 Task: Create Board Newsletter Best Practices to Workspace Customer Relationship Management. Create Board Product Beta Testing to Workspace Customer Relationship Management. Create Board Sales Operations to Workspace Customer Relationship Management
Action: Mouse moved to (427, 85)
Screenshot: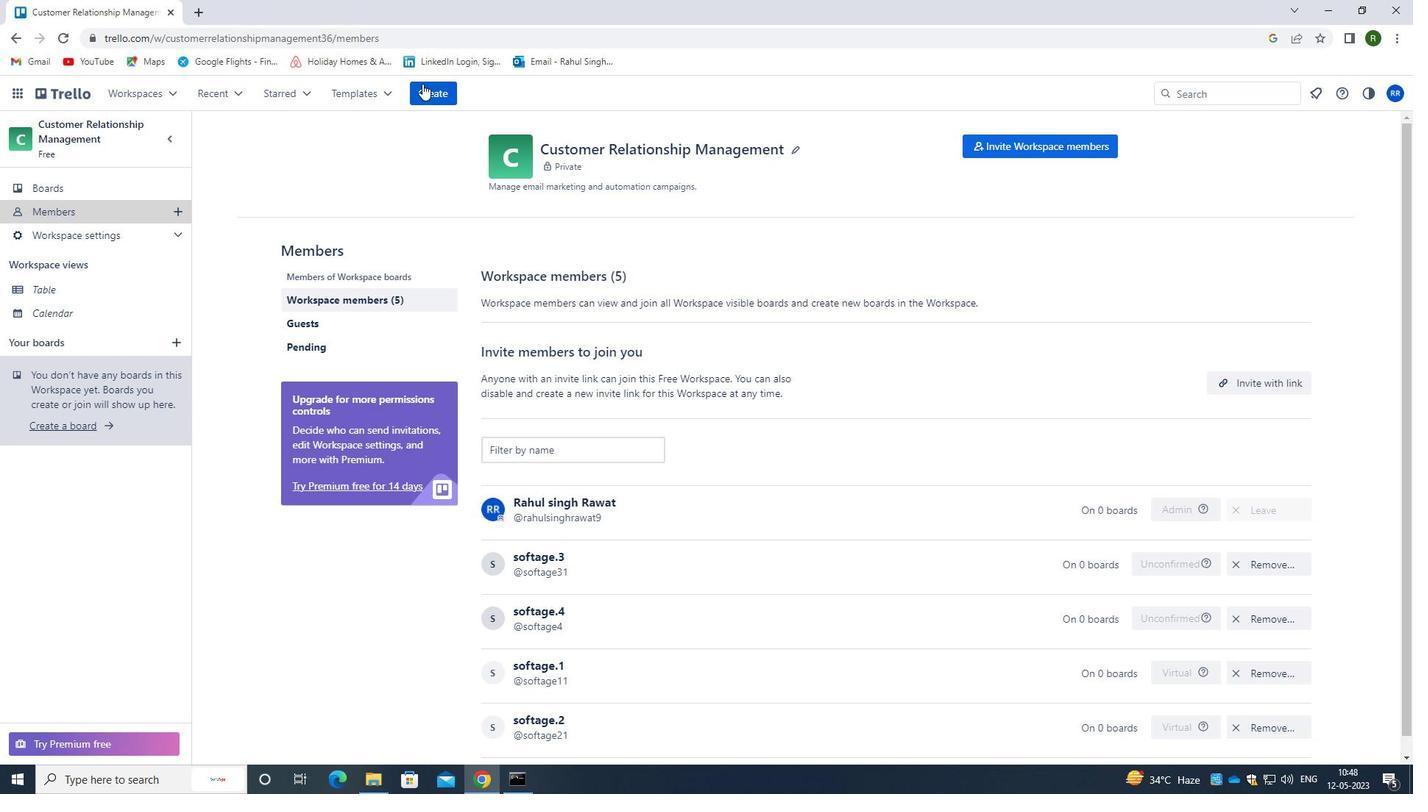 
Action: Mouse pressed left at (427, 85)
Screenshot: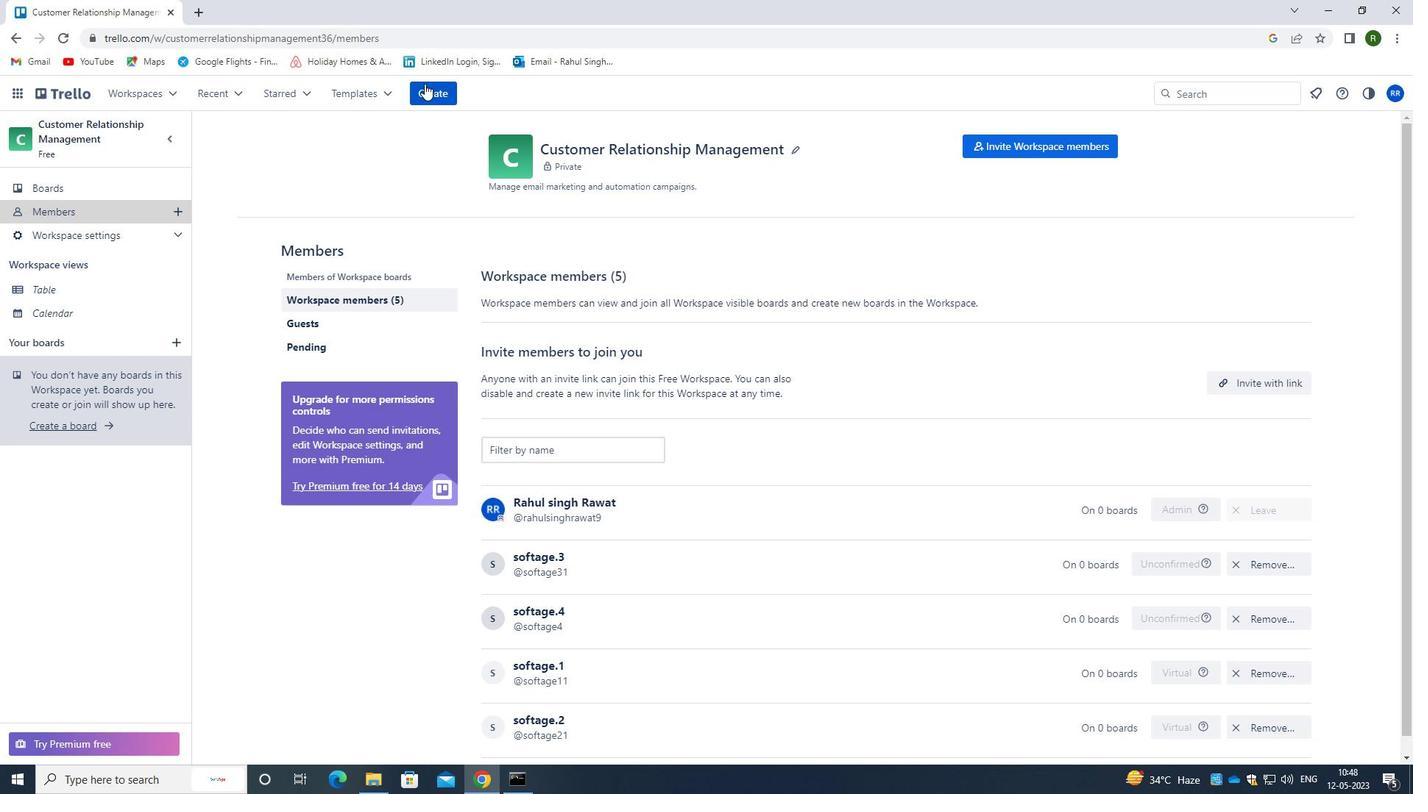 
Action: Mouse moved to (477, 157)
Screenshot: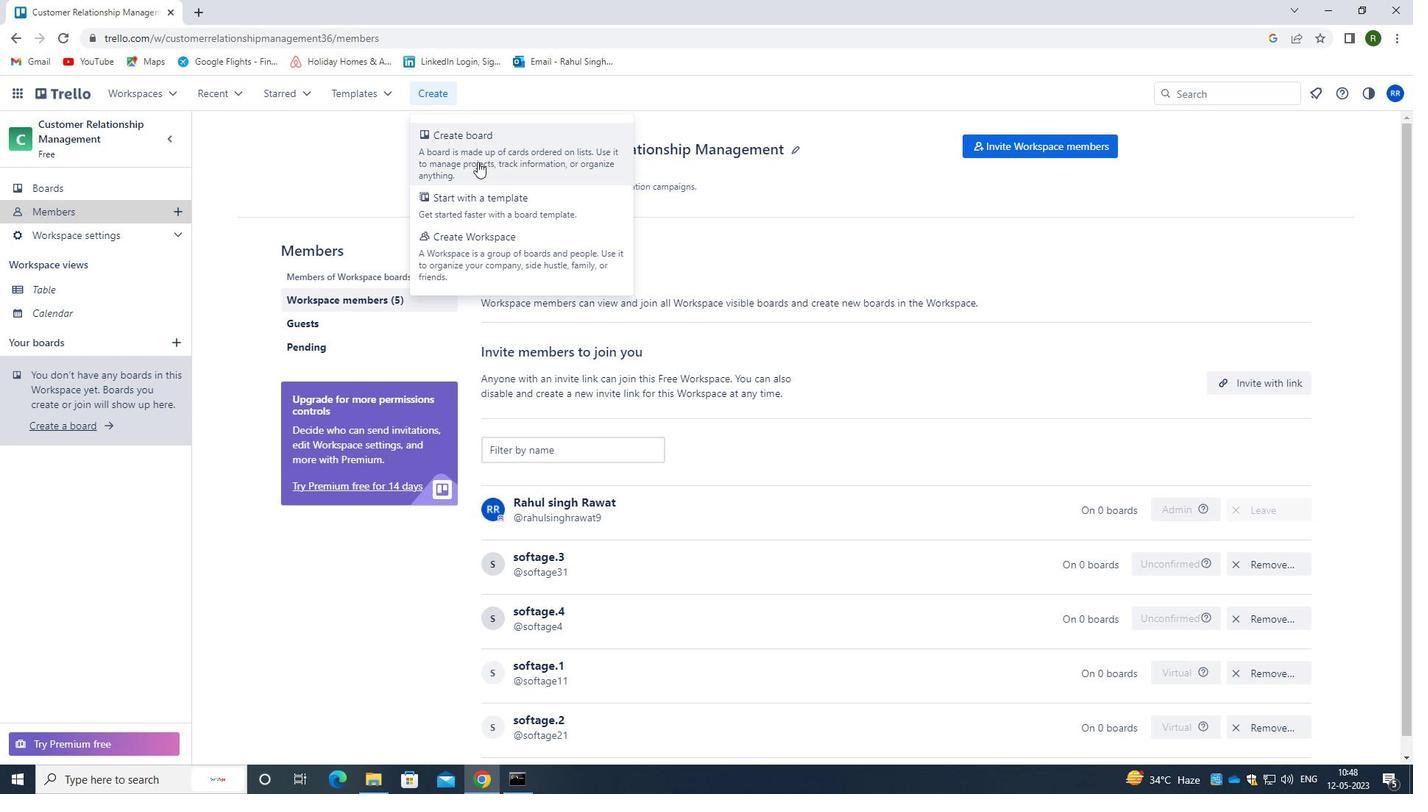 
Action: Mouse pressed left at (477, 157)
Screenshot: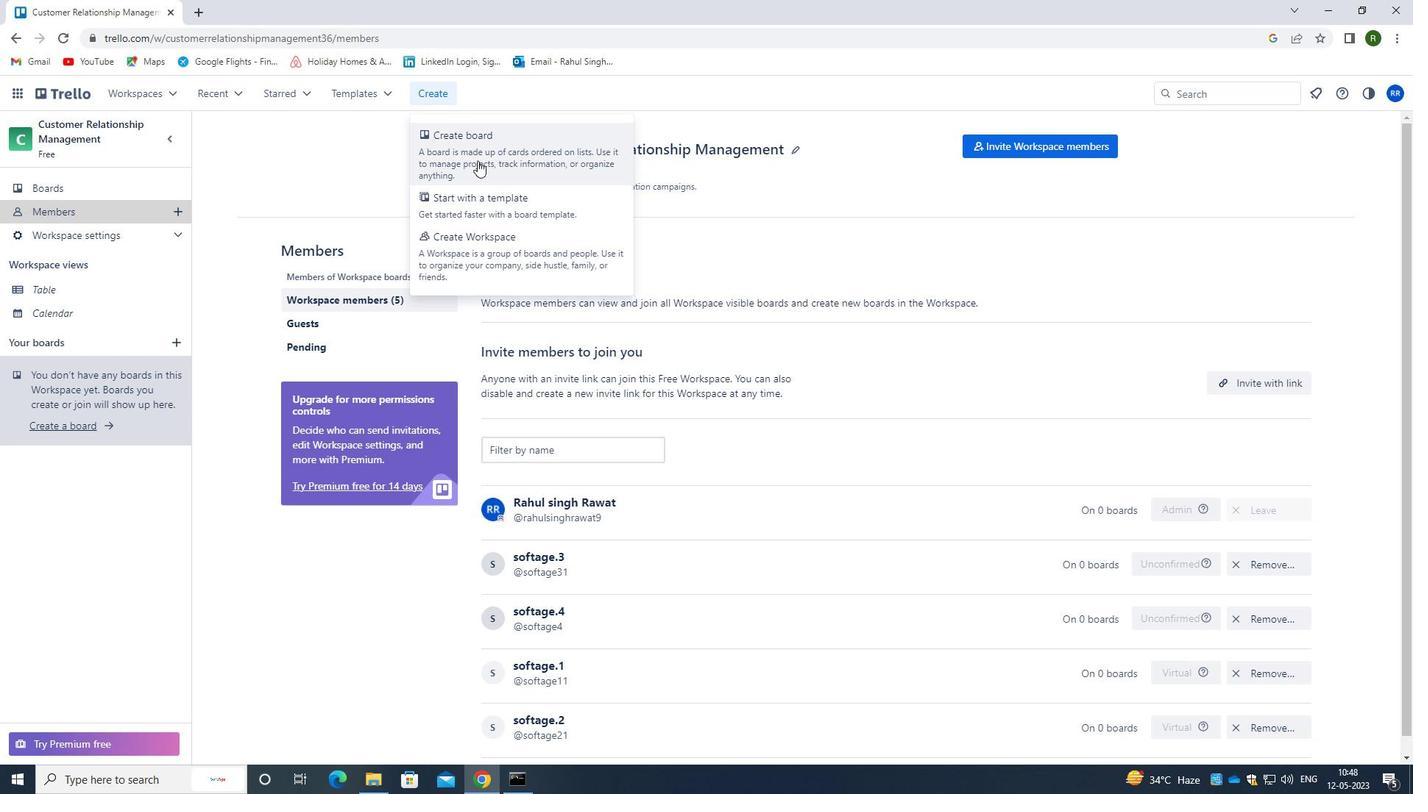 
Action: Mouse moved to (482, 356)
Screenshot: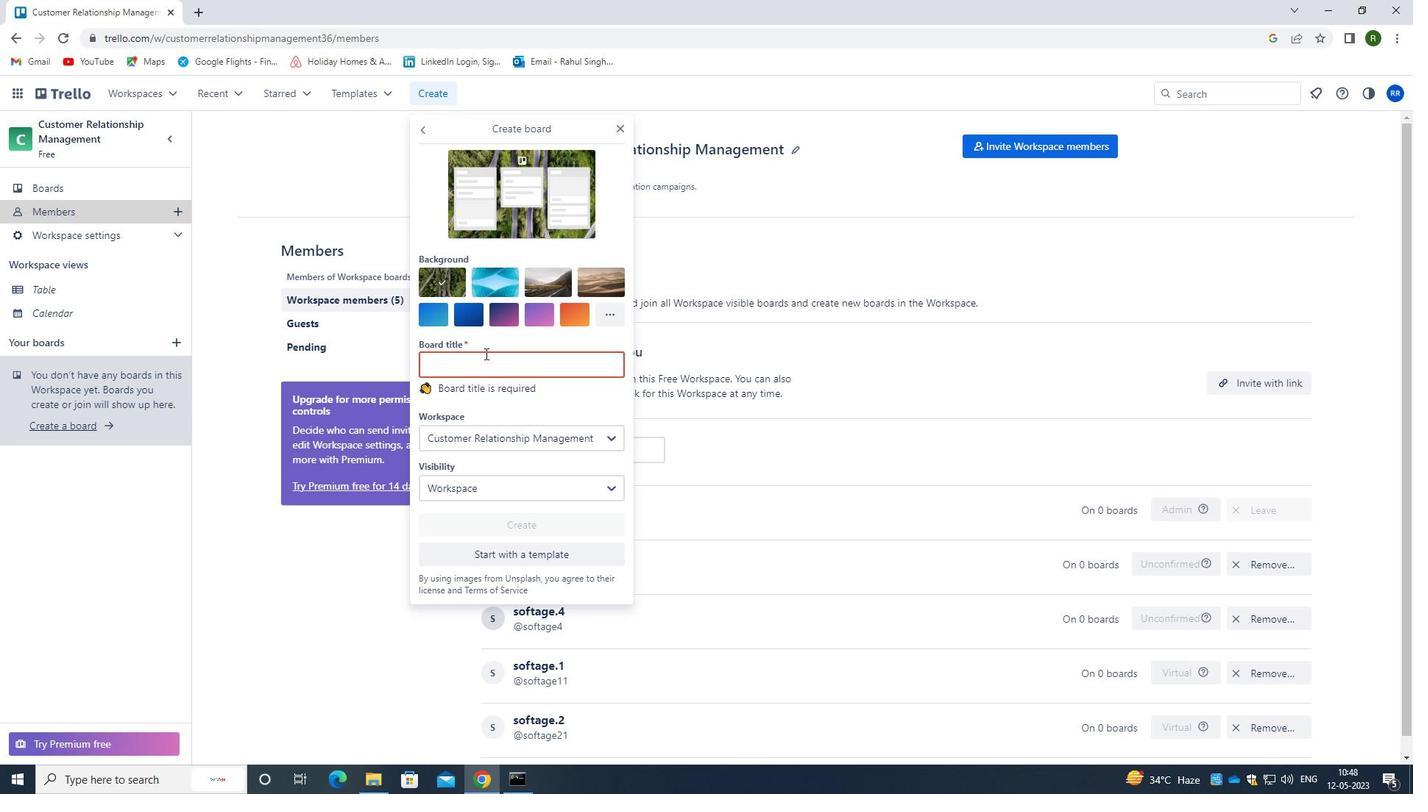 
Action: Key pressed <Key.caps_lock>n<Key.caps_lock>ewsletter<Key.space><Key.caps_lock>B<Key.caps_lock>est<Key.space><Key.caps_lock>P<Key.caps_lock>ractices
Screenshot: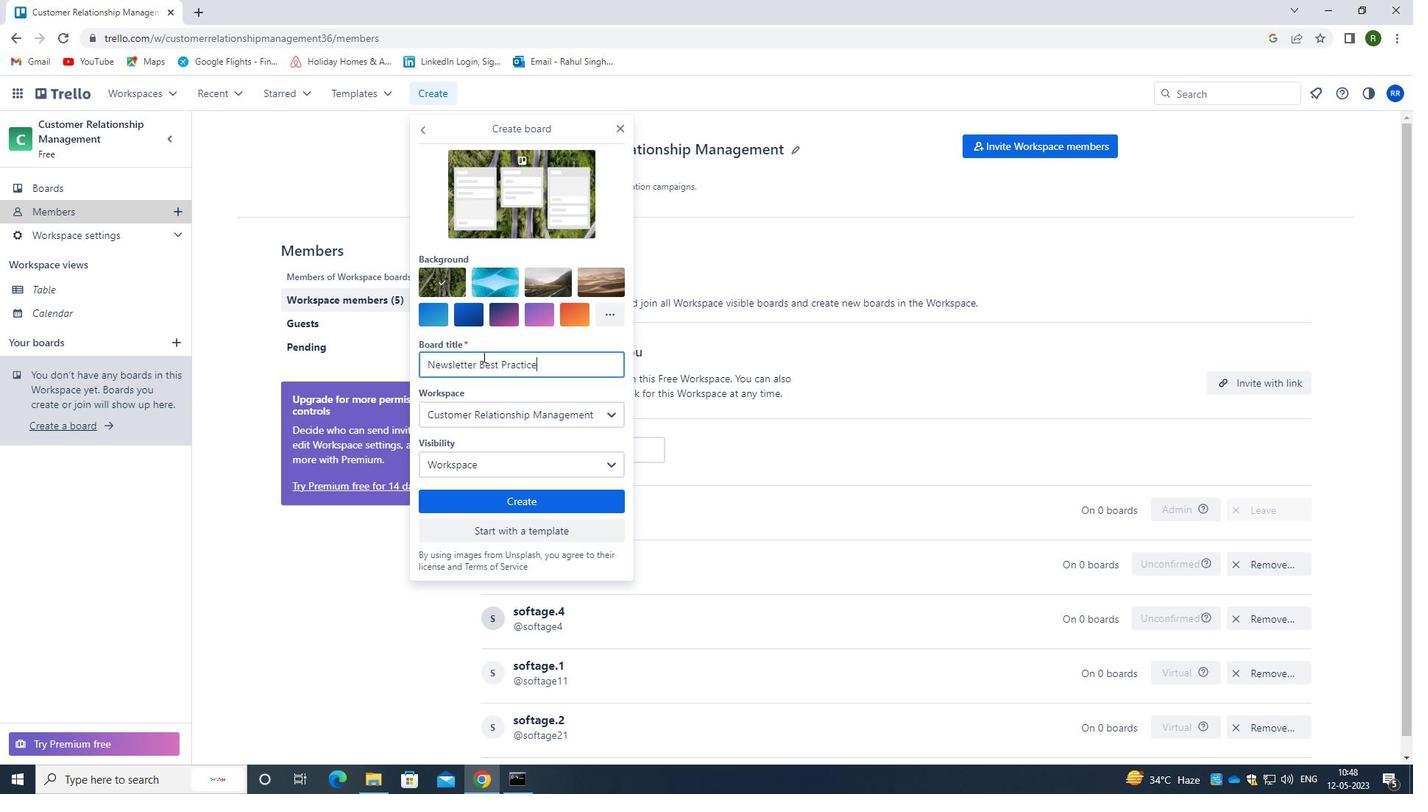 
Action: Mouse moved to (500, 507)
Screenshot: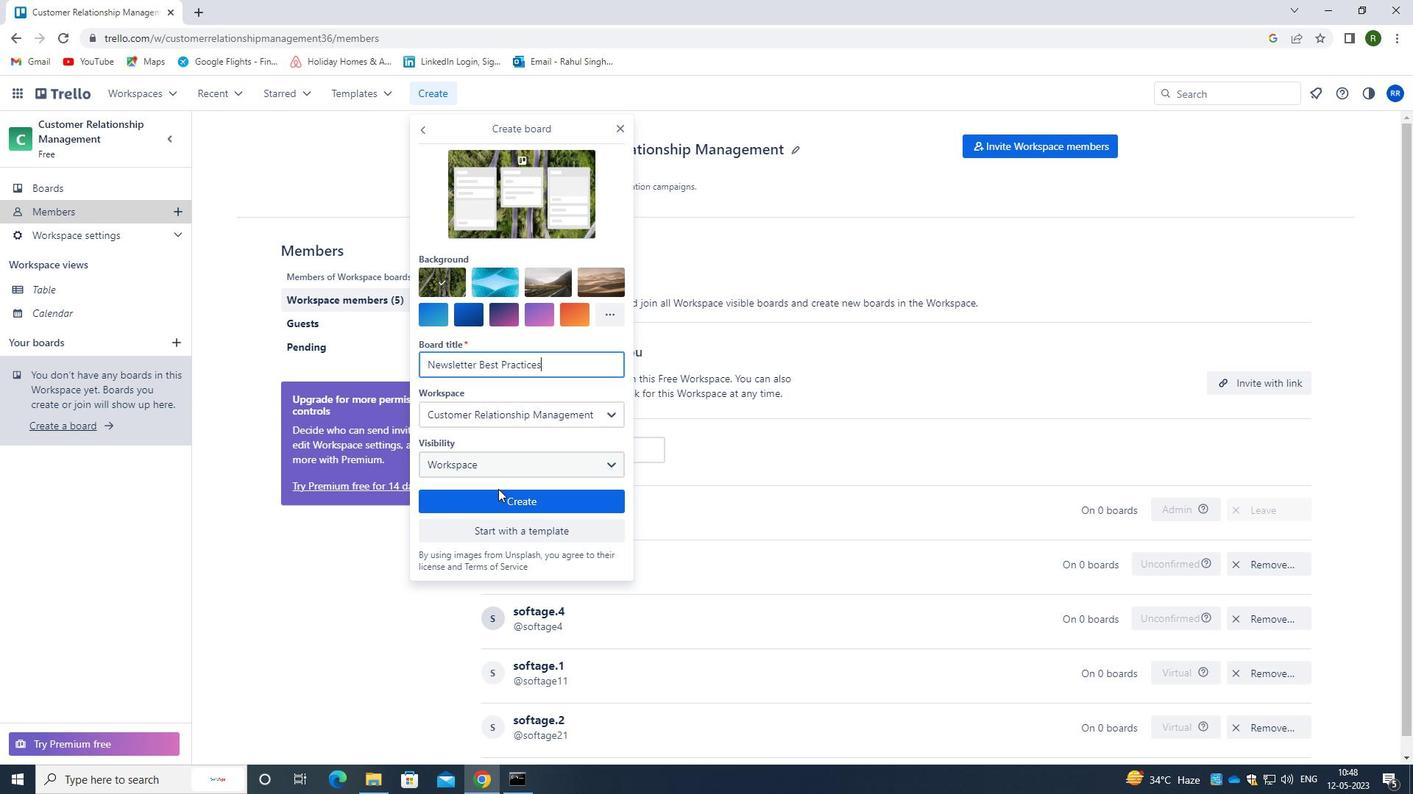 
Action: Mouse pressed left at (500, 507)
Screenshot: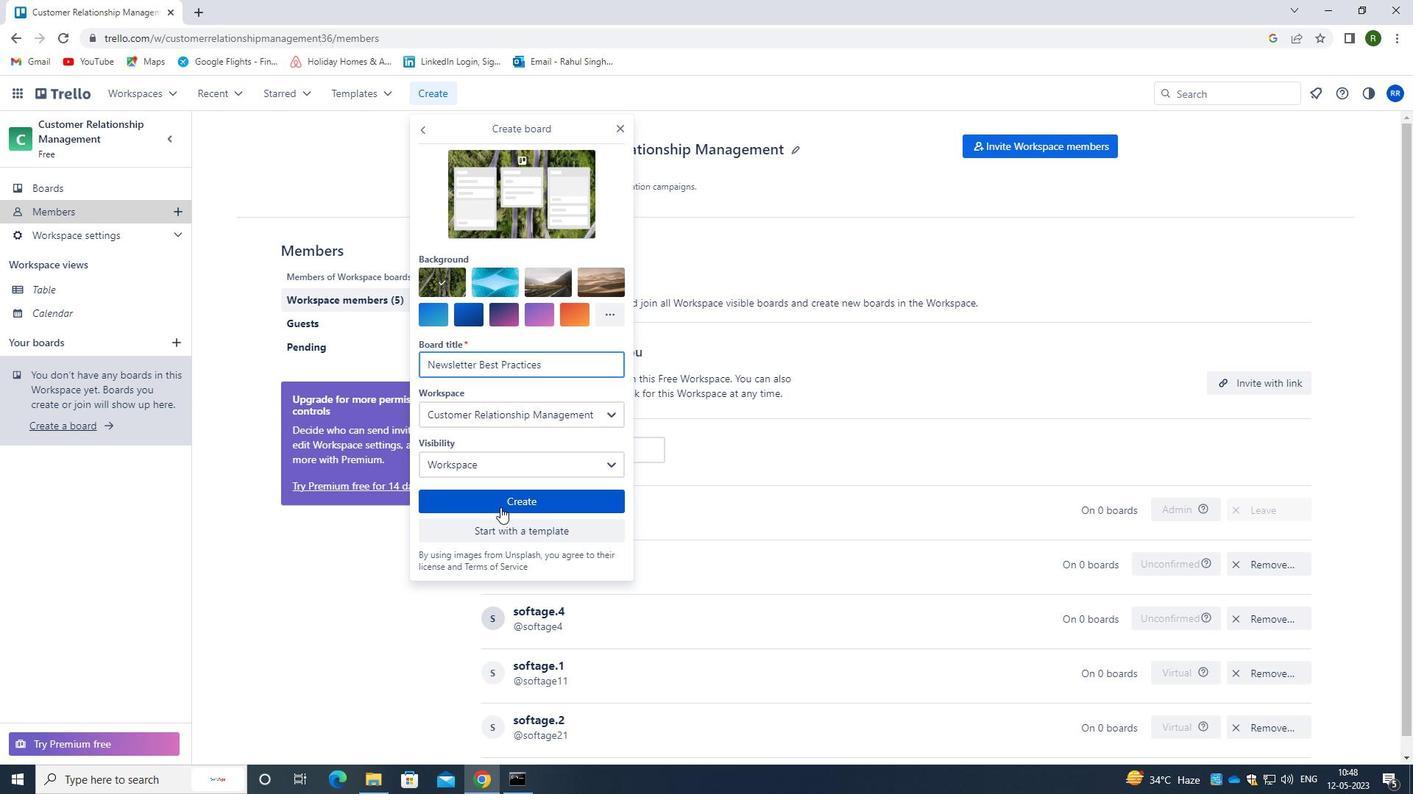 
Action: Mouse moved to (428, 96)
Screenshot: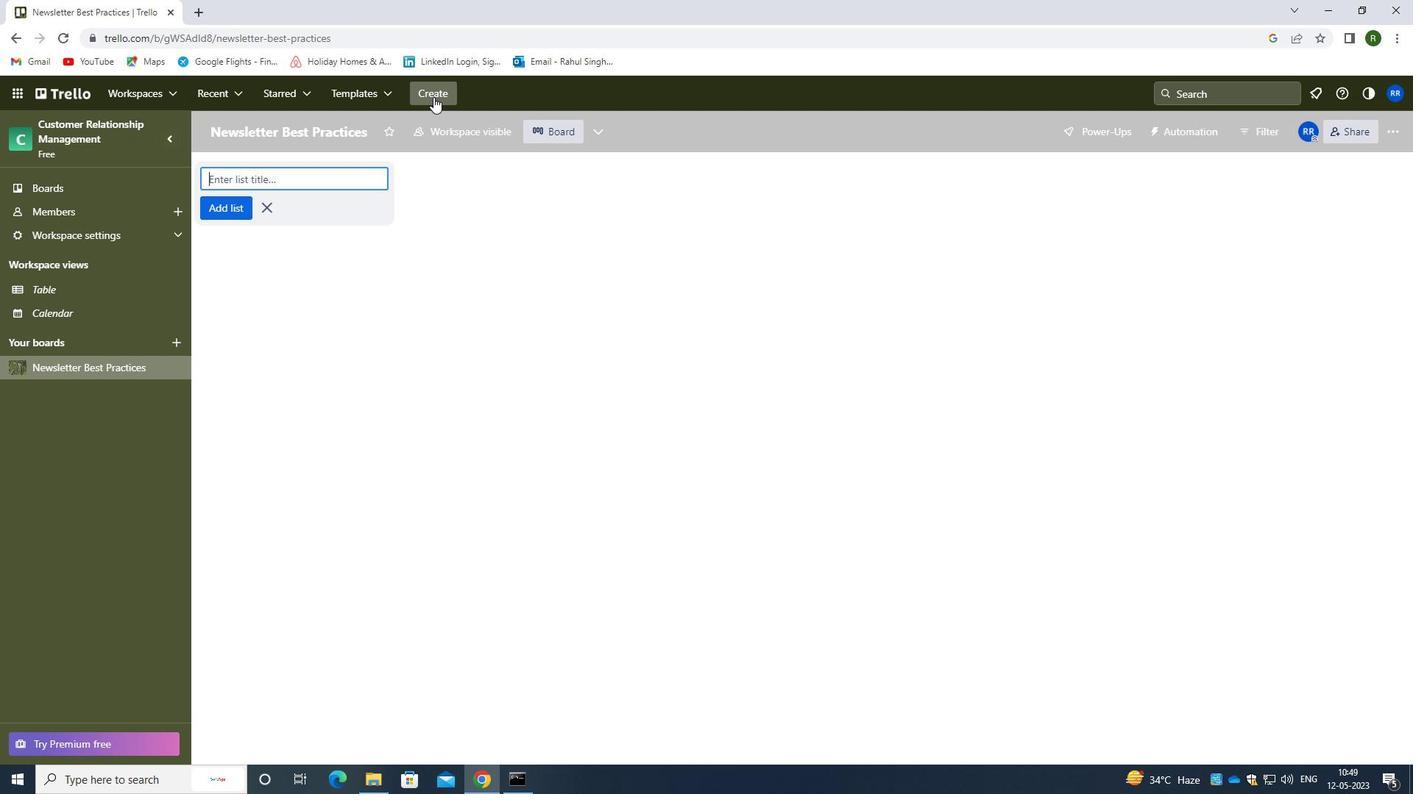 
Action: Mouse pressed left at (428, 96)
Screenshot: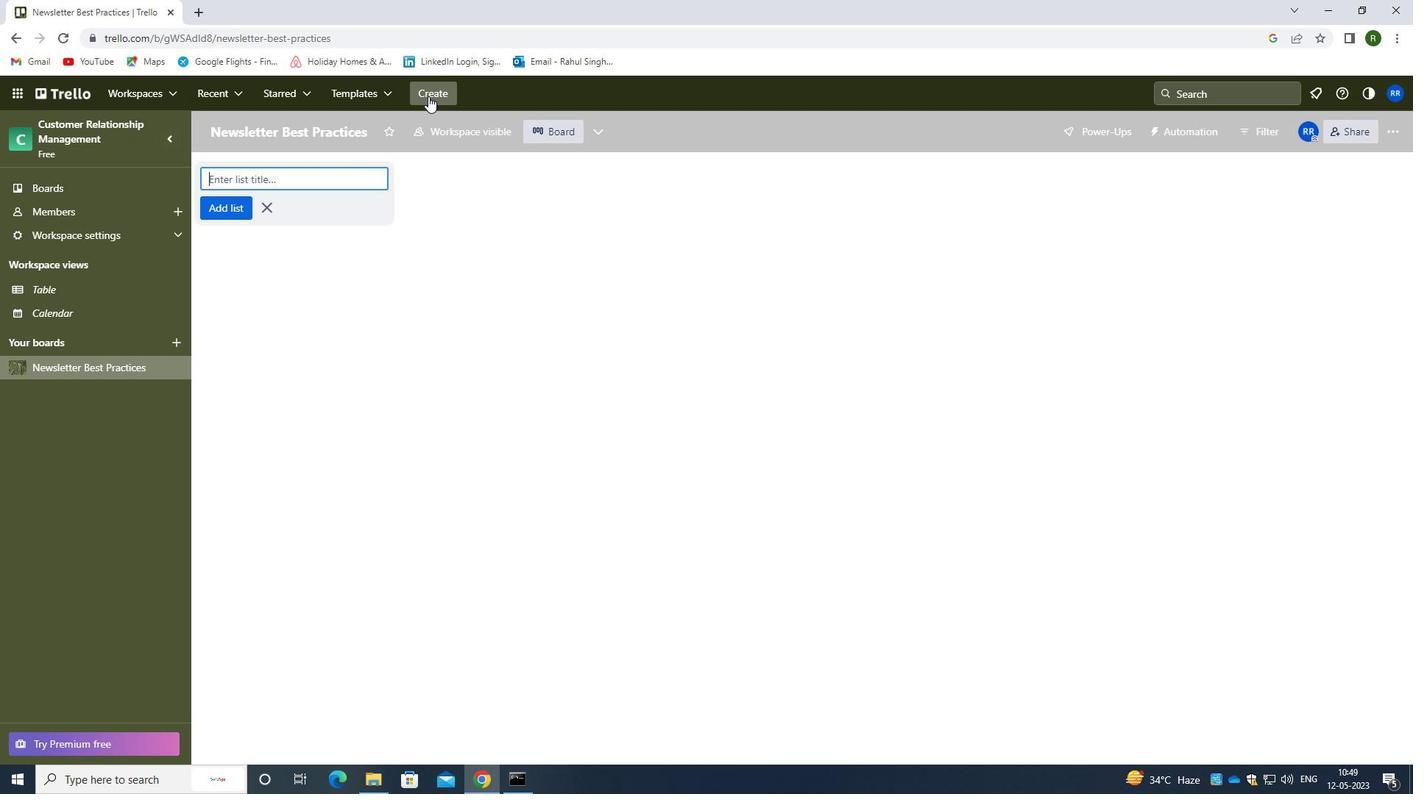
Action: Mouse moved to (450, 150)
Screenshot: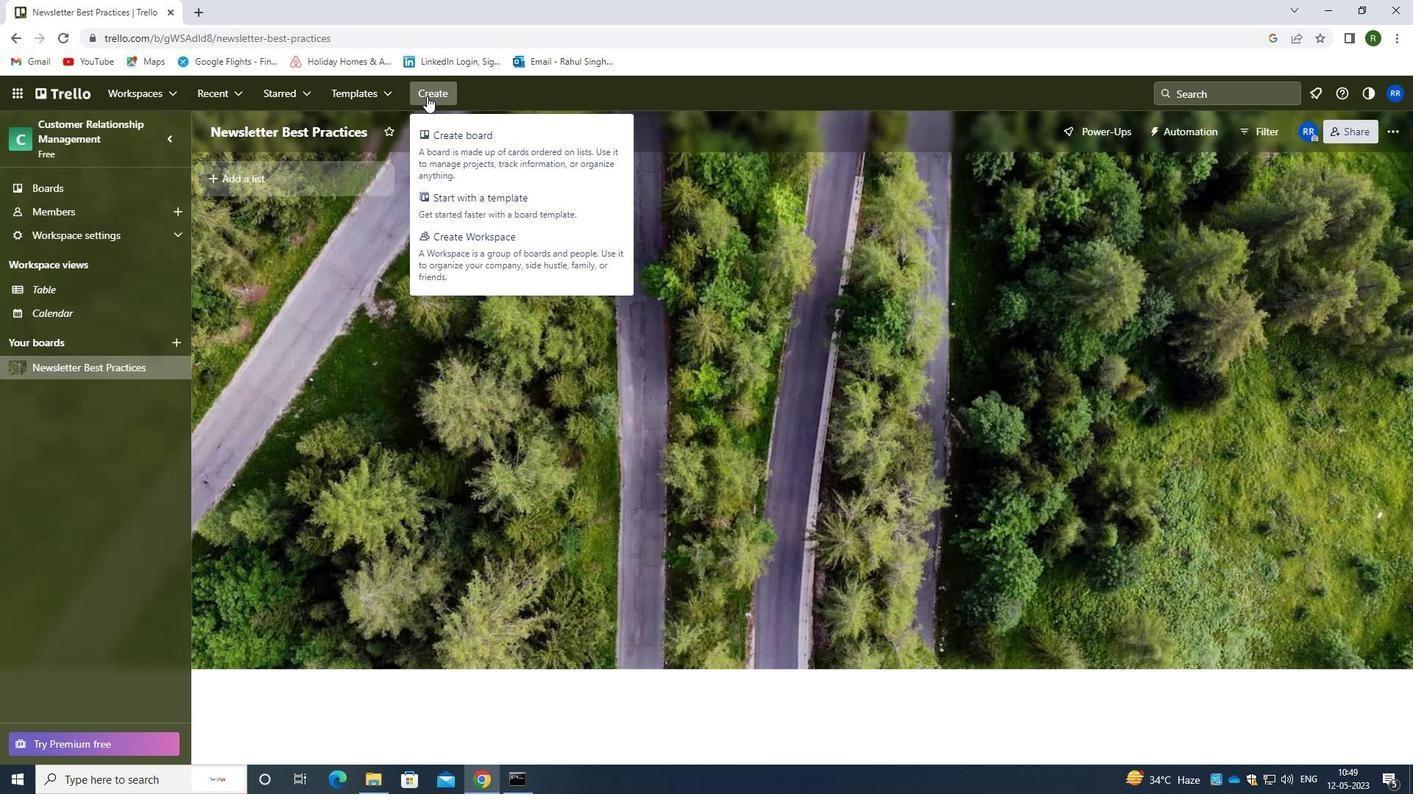 
Action: Mouse pressed left at (450, 150)
Screenshot: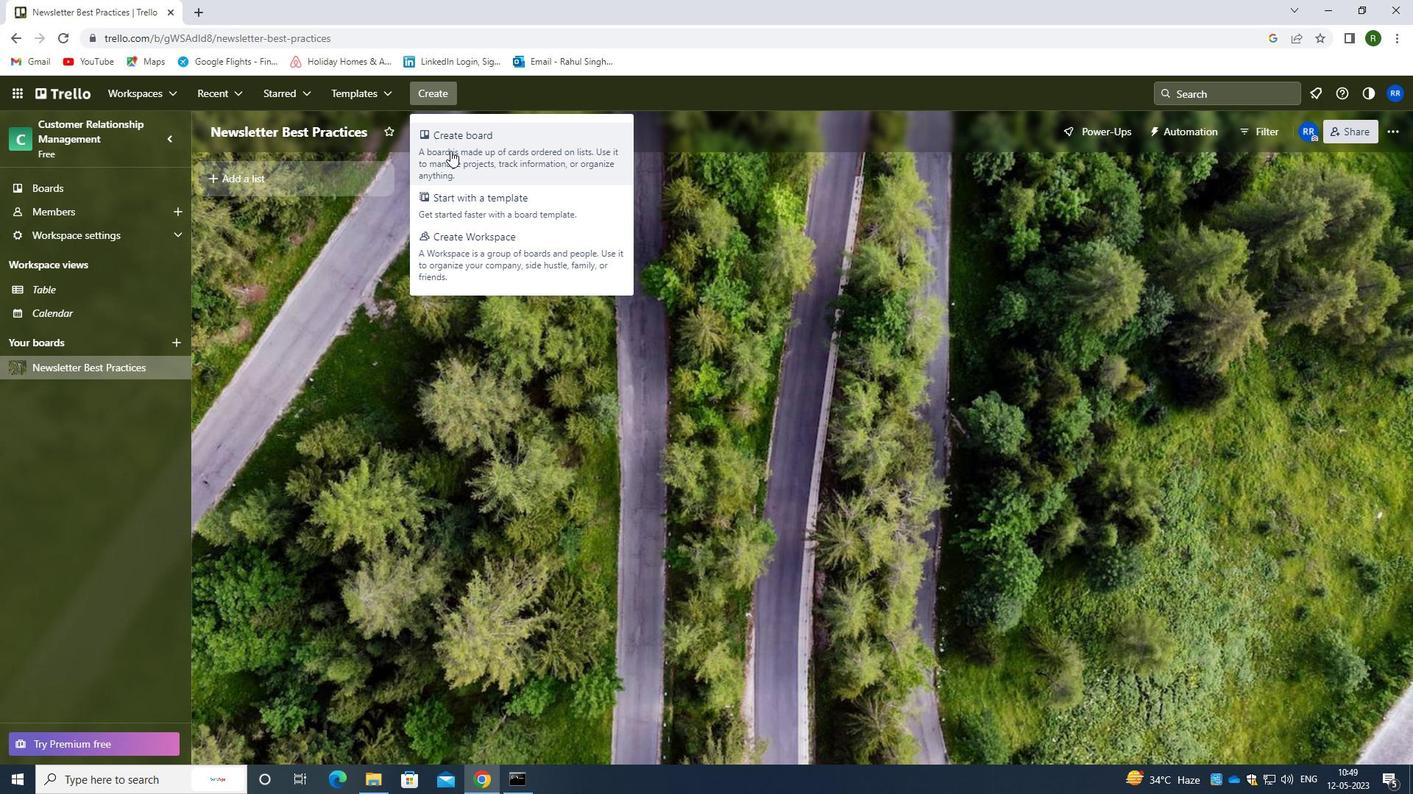
Action: Mouse moved to (469, 365)
Screenshot: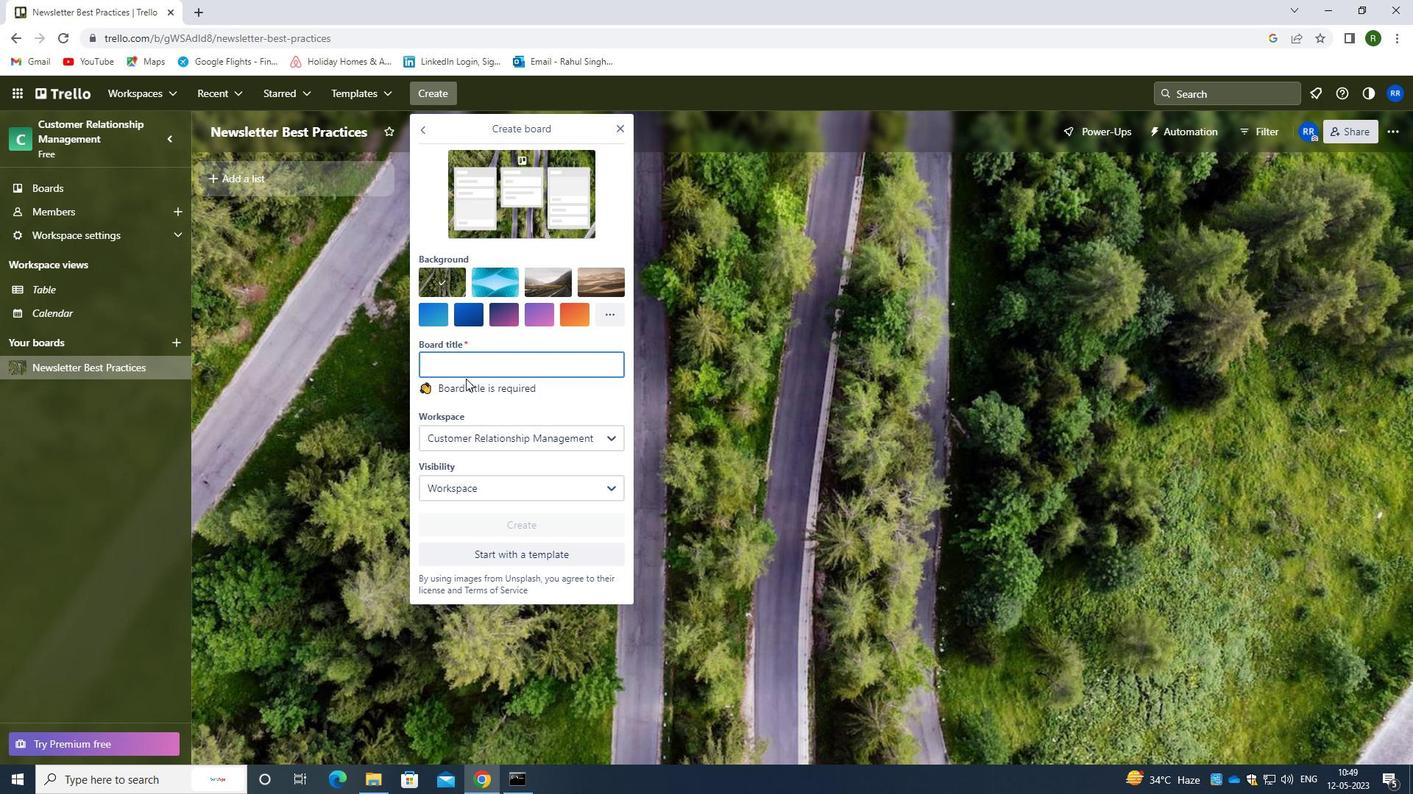 
Action: Key pressed <Key.caps_lock>p<Key.caps_lock>roducr<Key.space><Key.backspace><Key.backspace>t<Key.space><Key.caps_lock>b<Key.caps_lock>eta<Key.space><Key.caps_lock>t<Key.caps_lock>esting
Screenshot: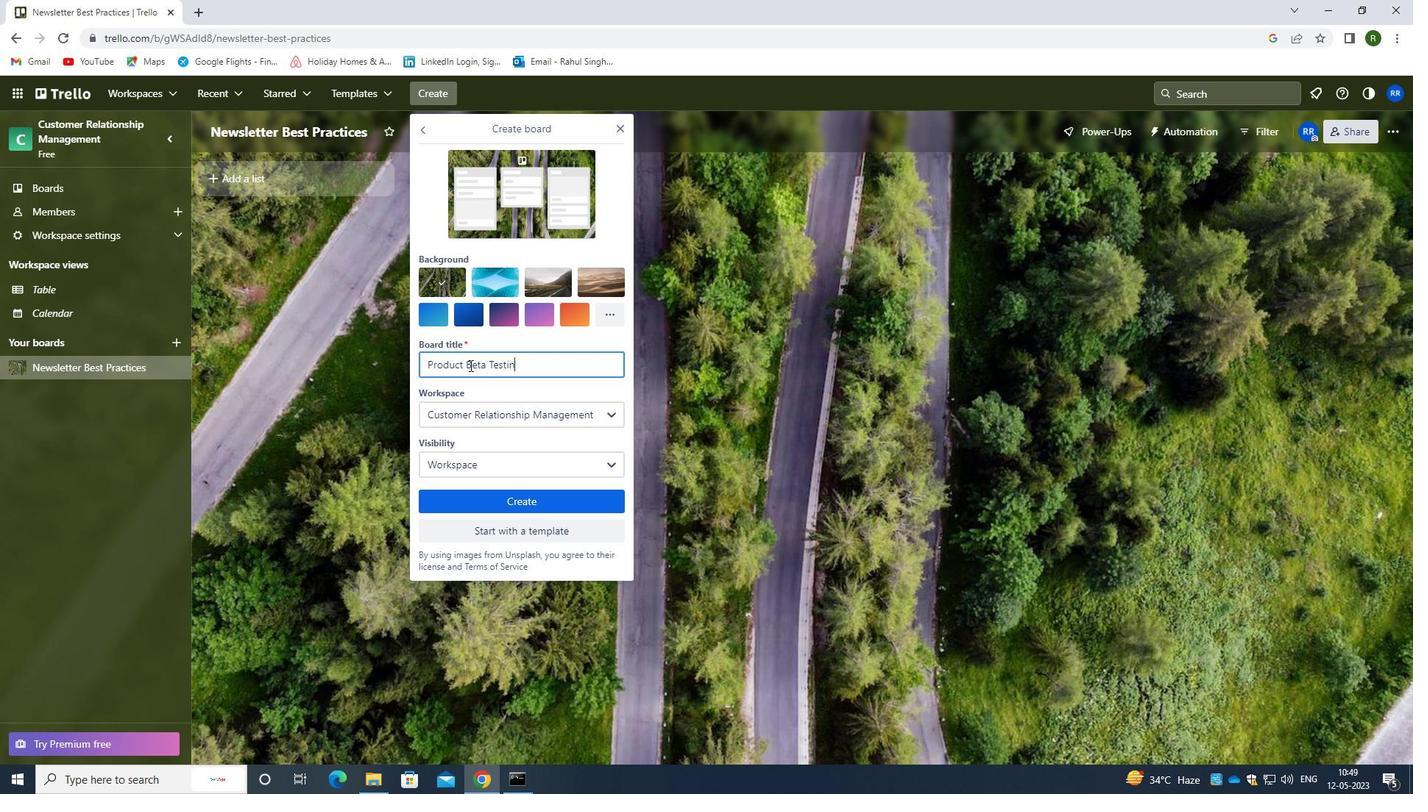 
Action: Mouse moved to (525, 499)
Screenshot: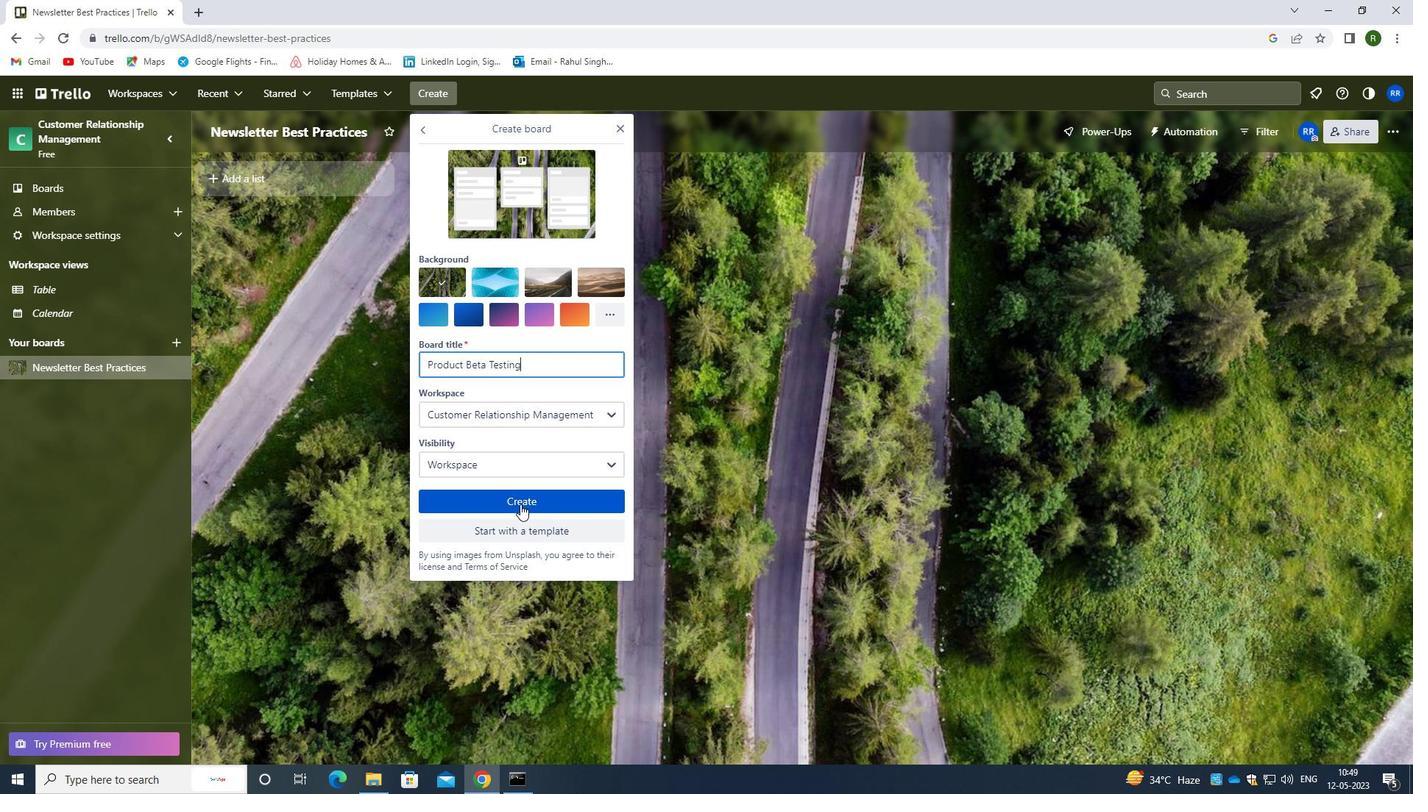 
Action: Mouse pressed left at (525, 499)
Screenshot: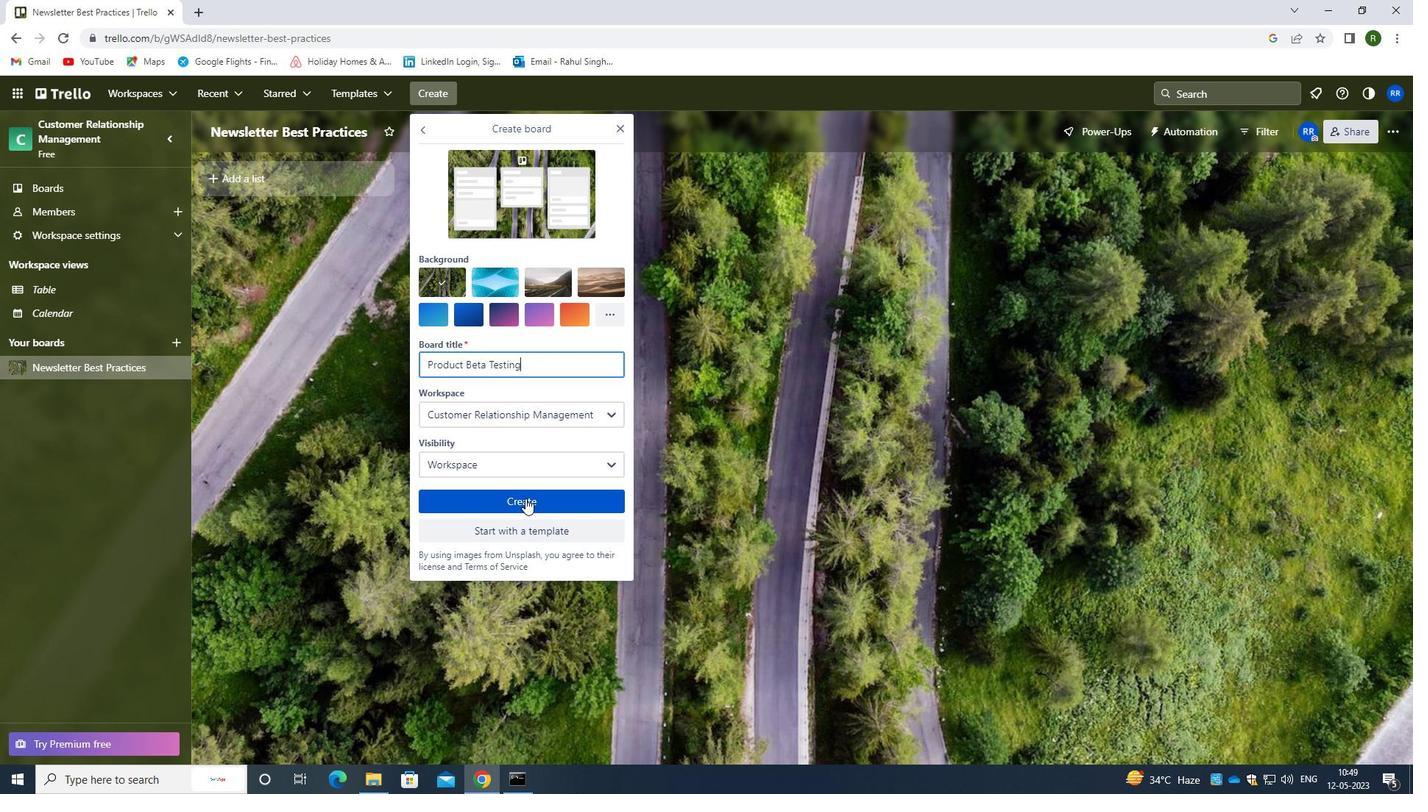 
Action: Mouse moved to (531, 128)
Screenshot: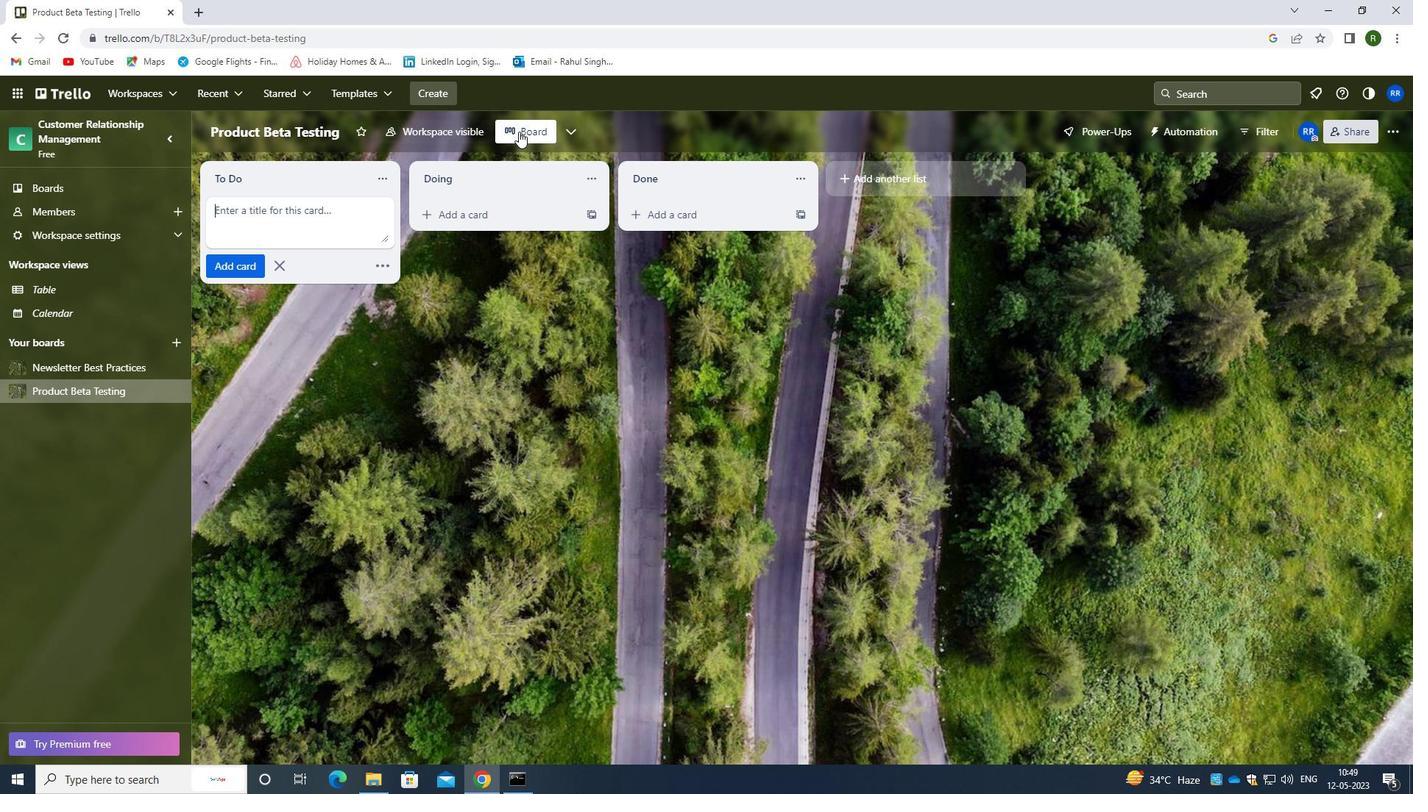 
Action: Mouse pressed left at (531, 128)
Screenshot: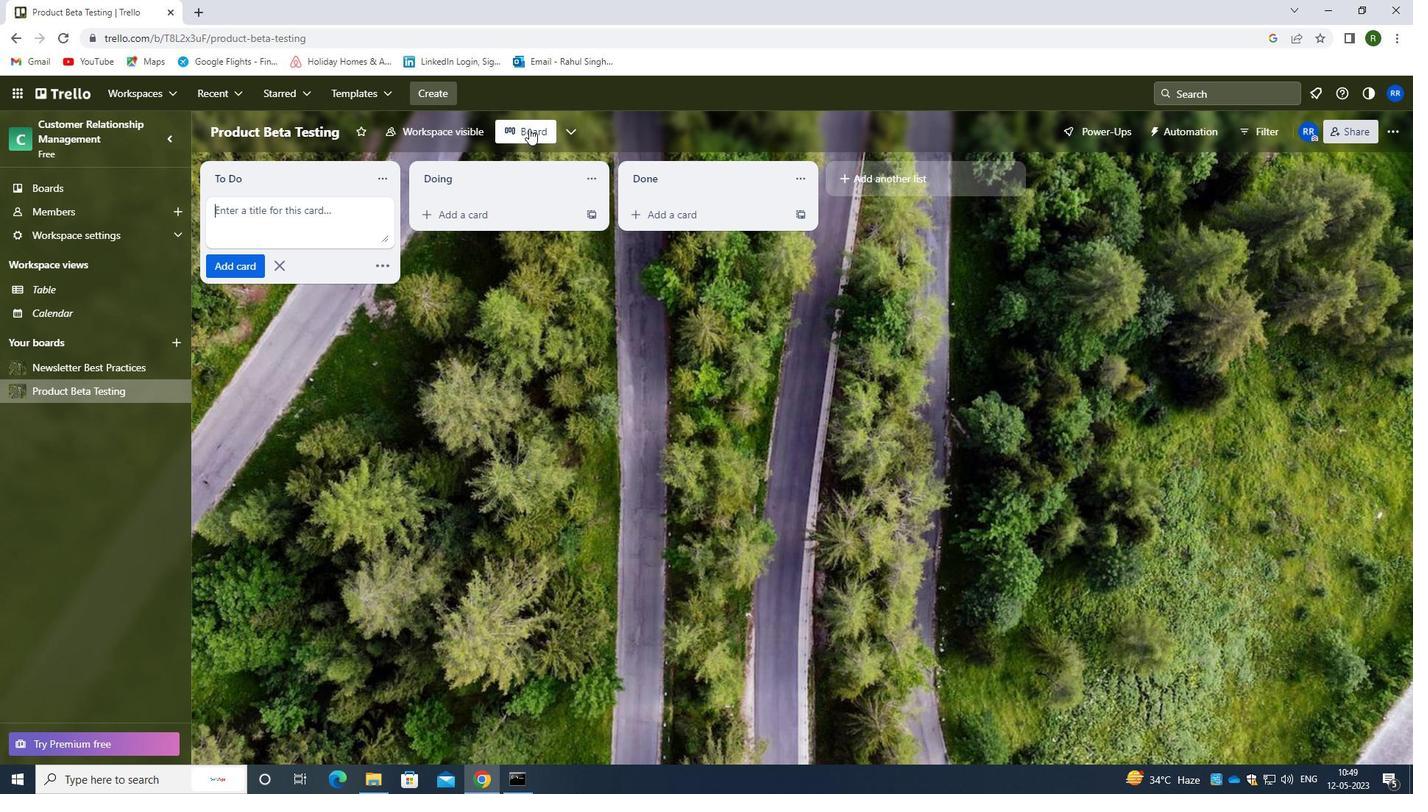 
Action: Mouse moved to (460, 93)
Screenshot: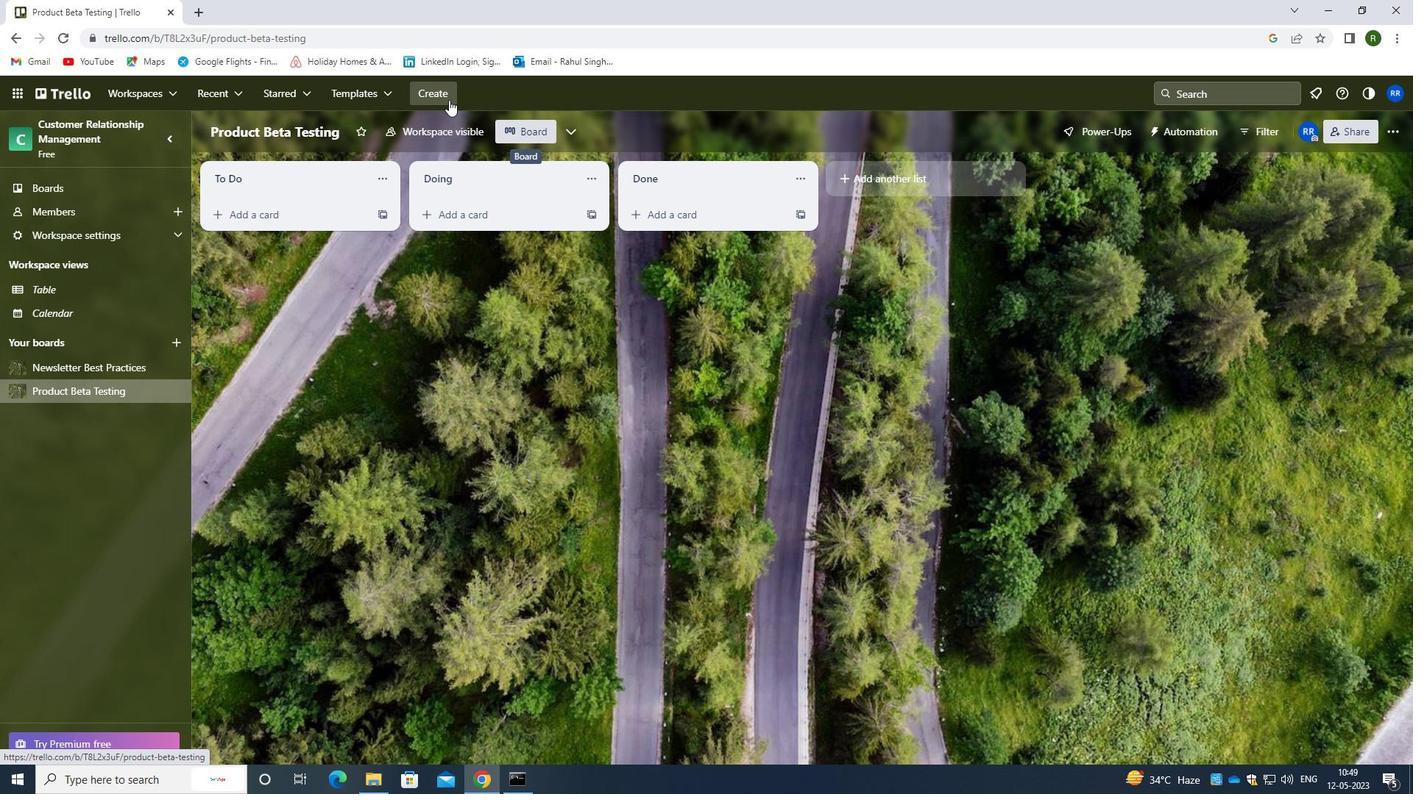 
Action: Mouse pressed left at (460, 93)
Screenshot: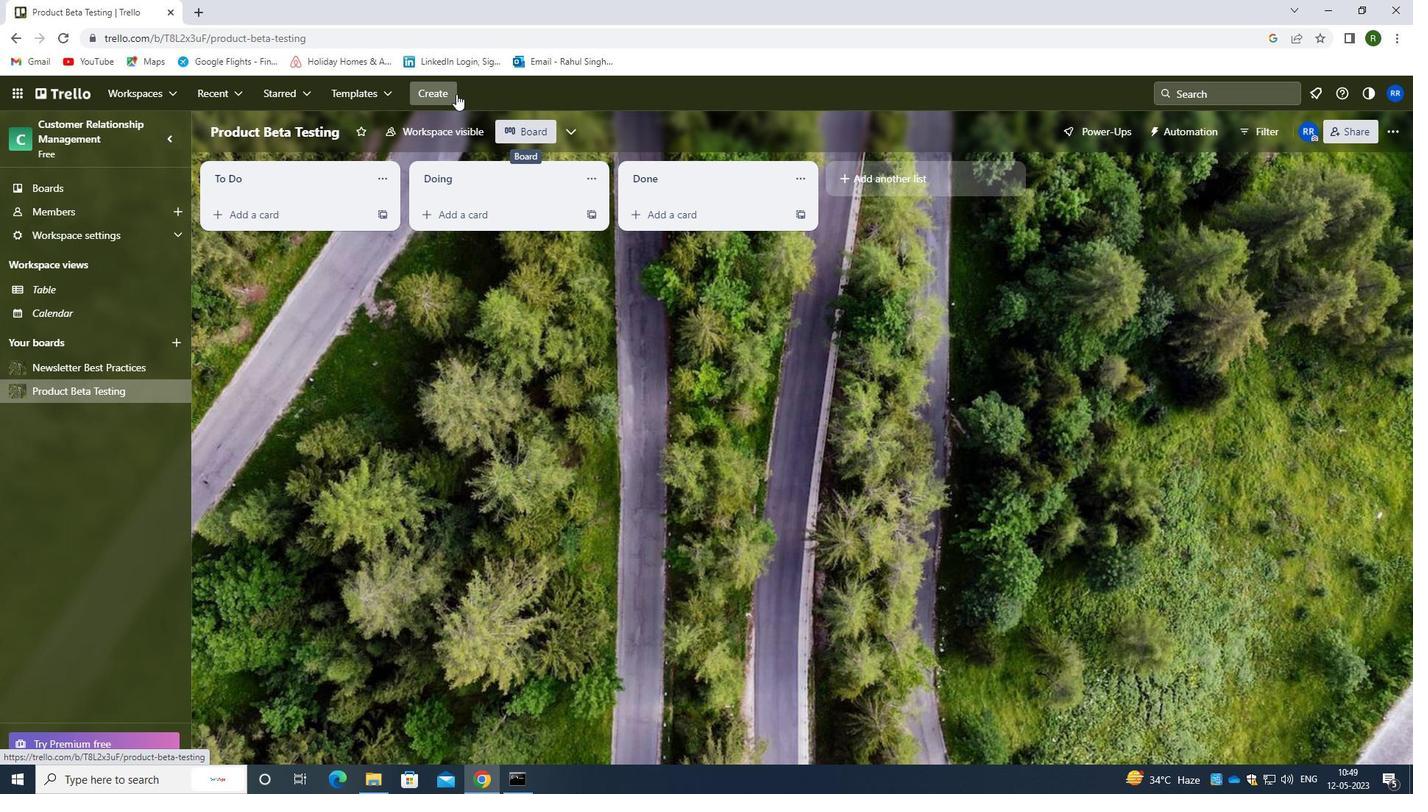 
Action: Mouse moved to (448, 96)
Screenshot: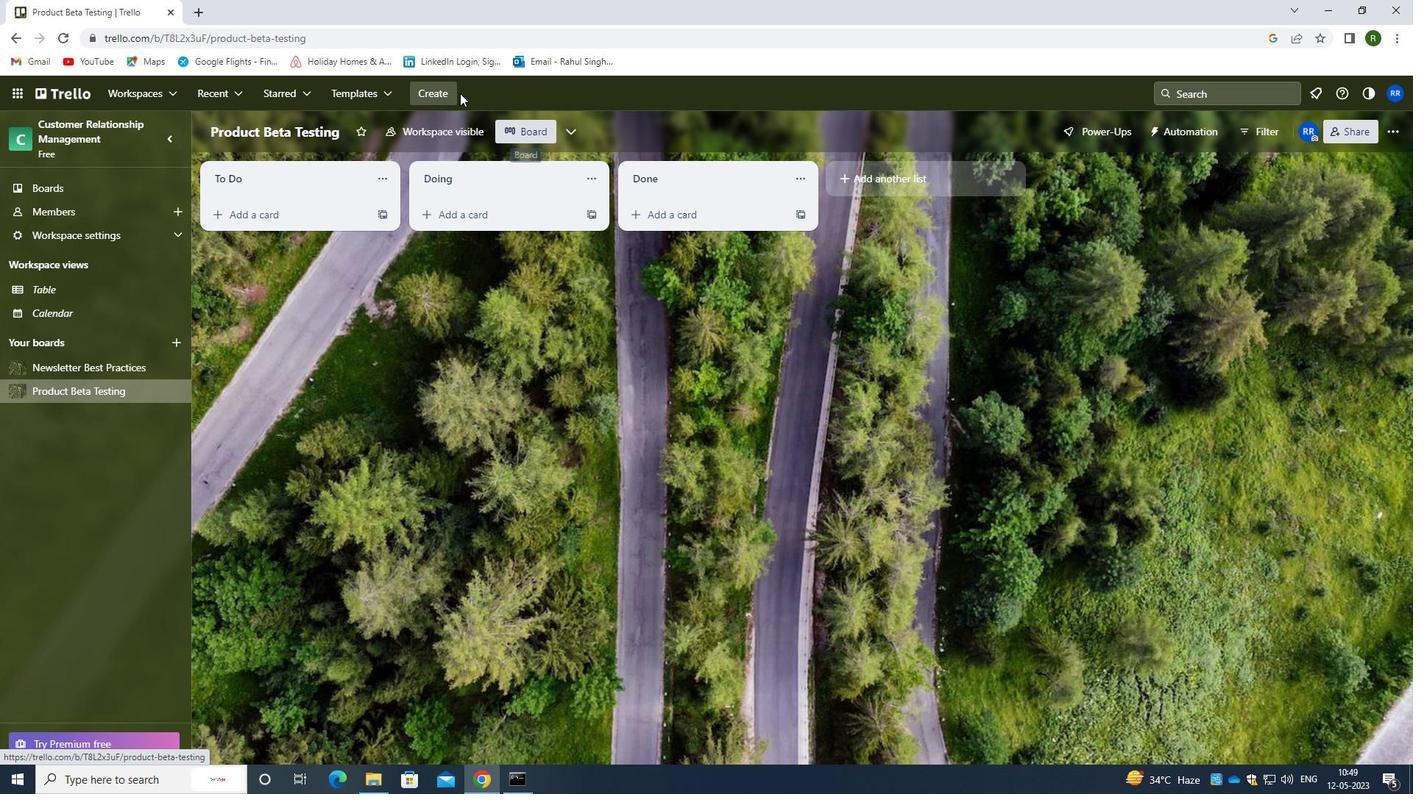 
Action: Mouse pressed left at (448, 96)
Screenshot: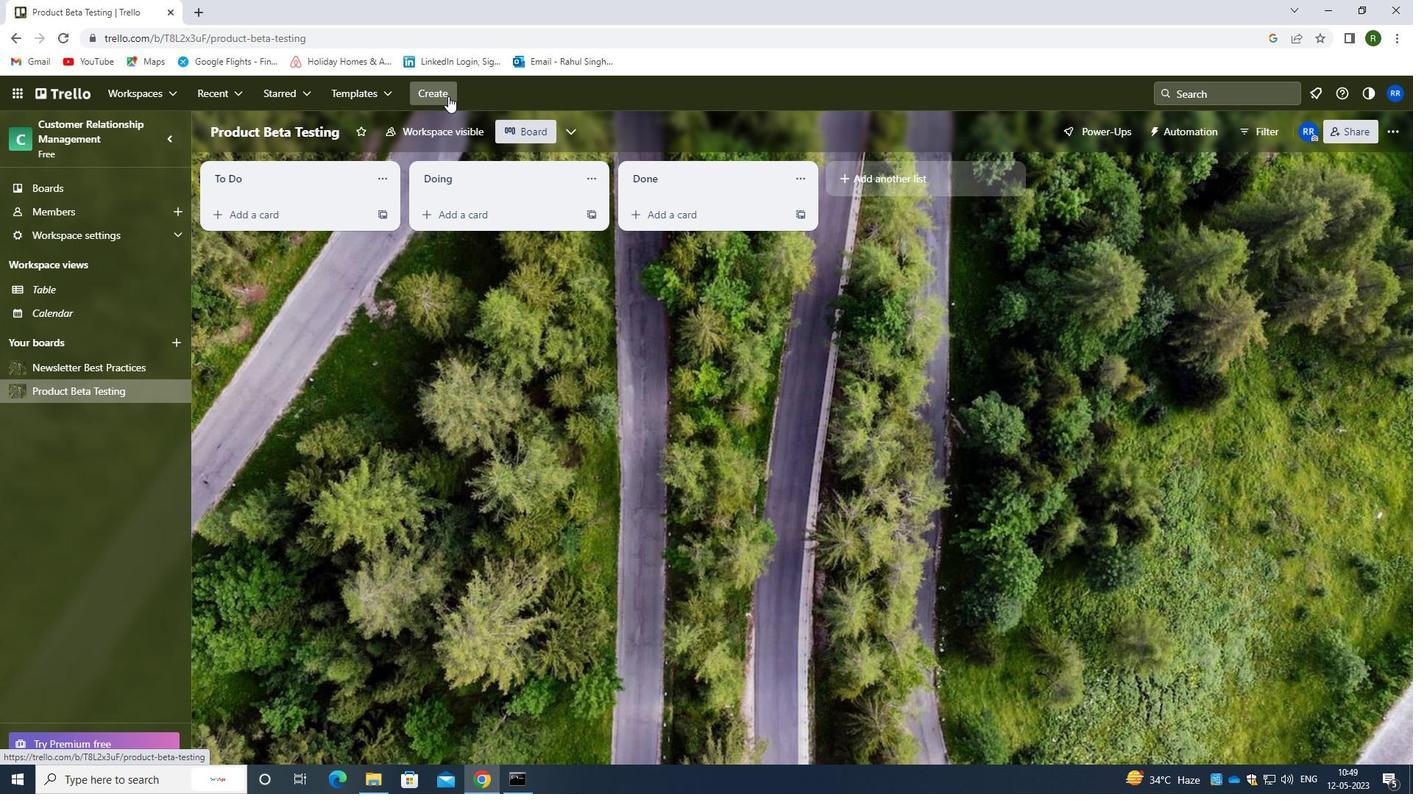 
Action: Mouse moved to (482, 143)
Screenshot: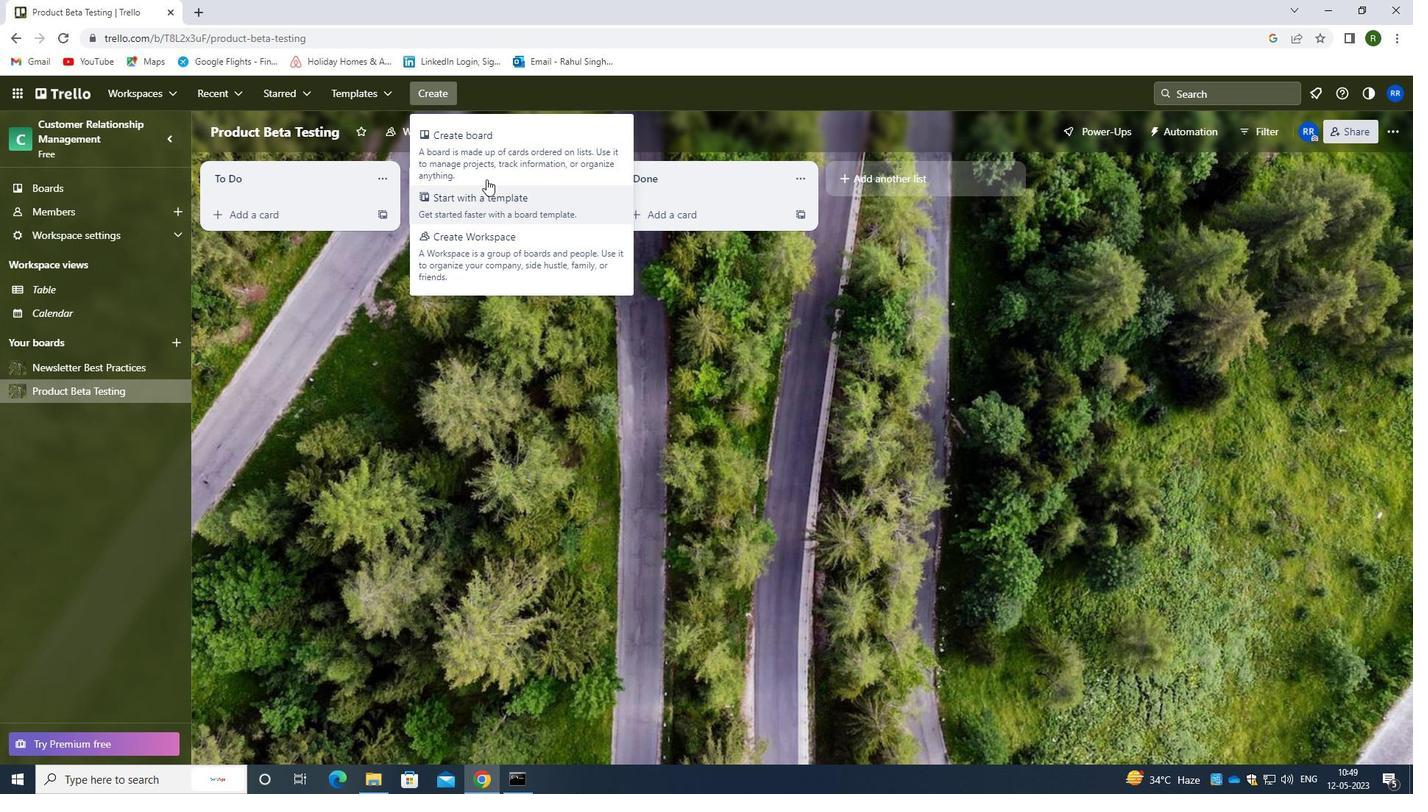 
Action: Mouse pressed left at (482, 143)
Screenshot: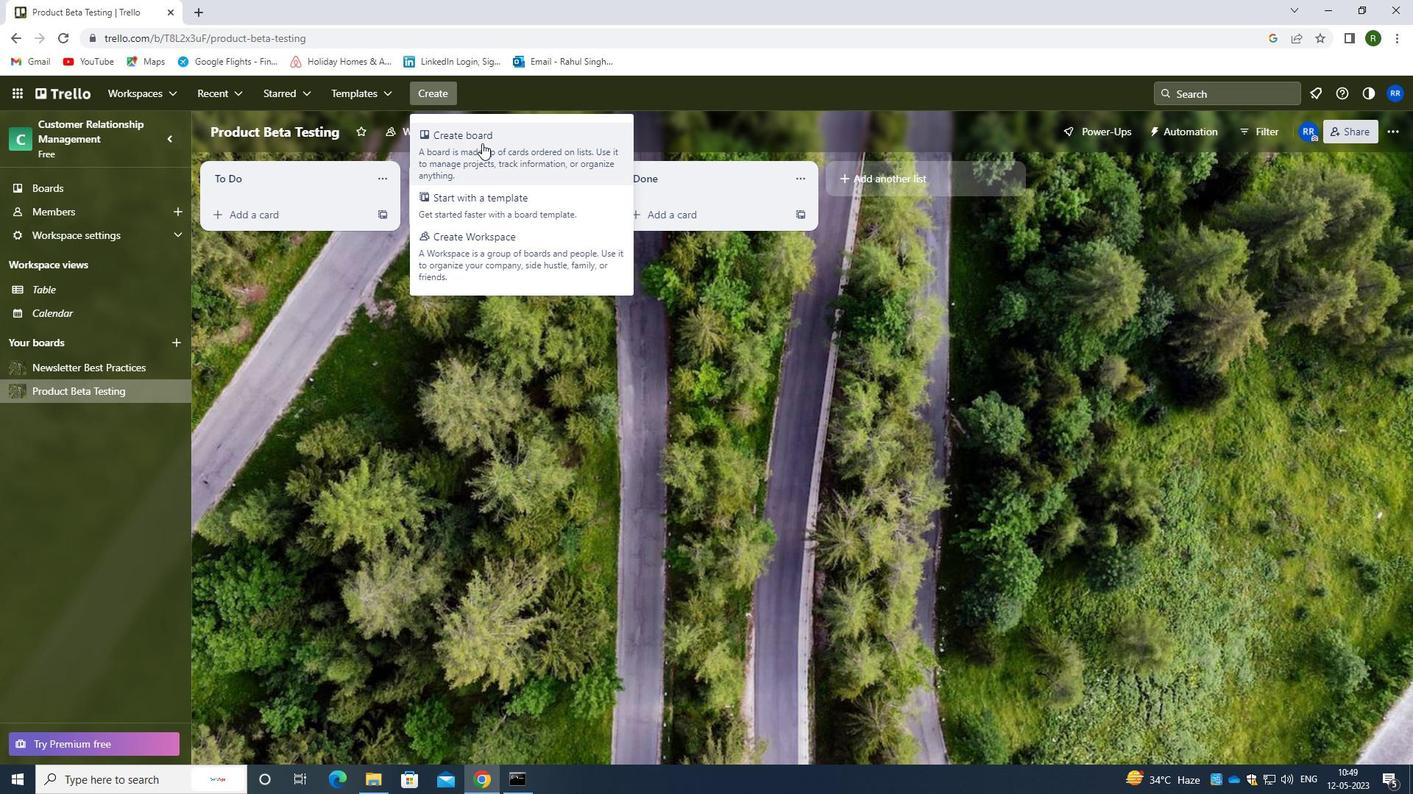 
Action: Mouse moved to (485, 197)
Screenshot: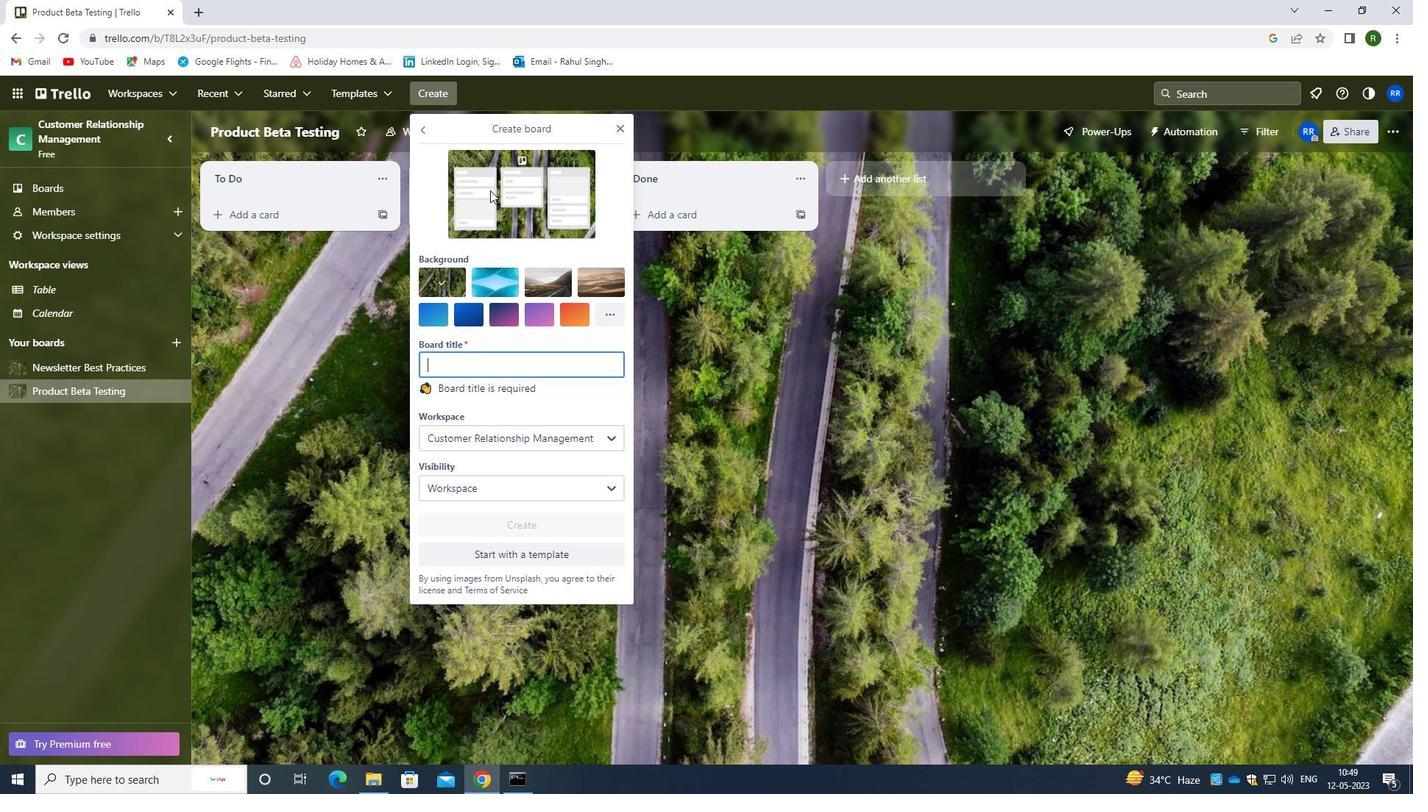 
Action: Key pressed <Key.caps_lock>s<Key.caps_lock>ales<Key.space><Key.caps_lock>o<Key.caps_lock>perations
Screenshot: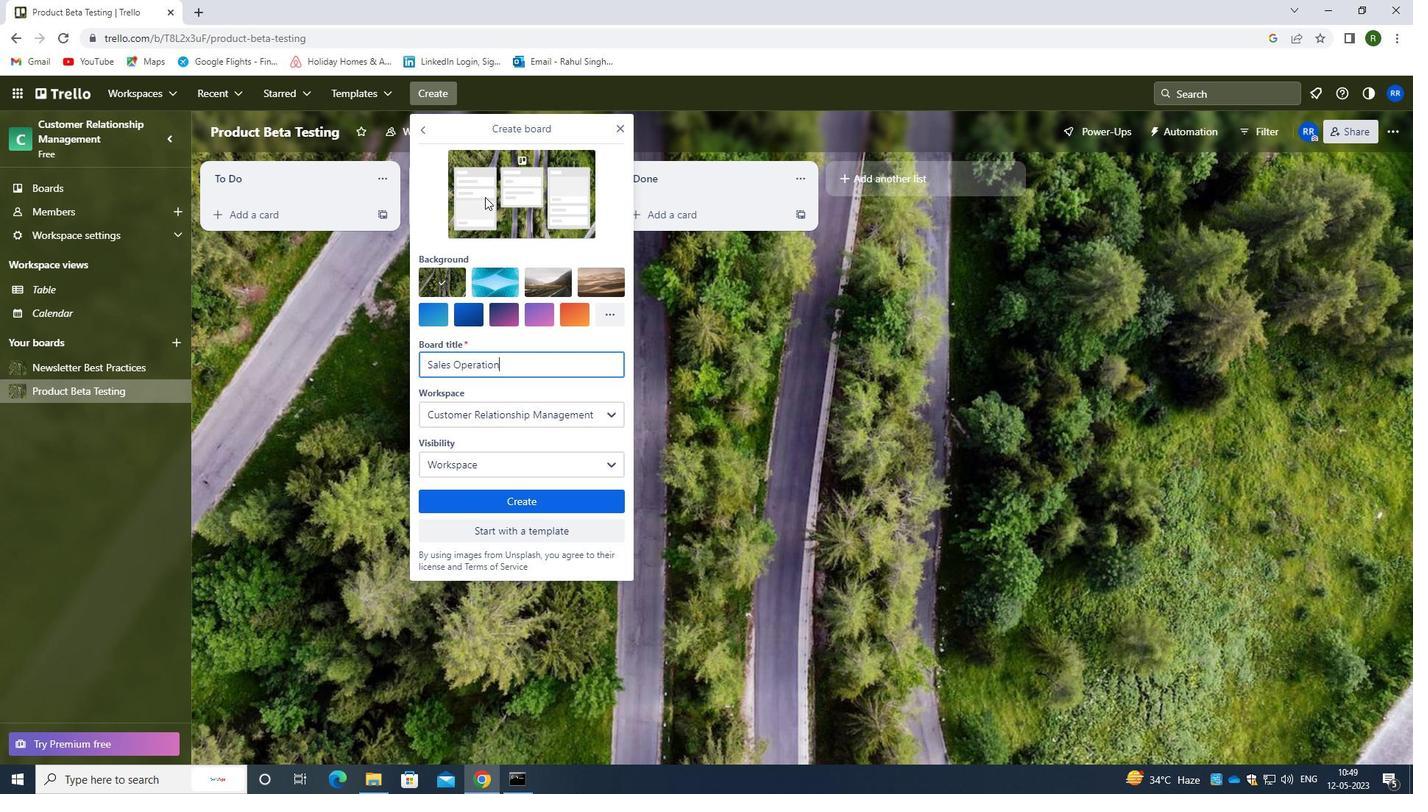
Action: Mouse moved to (501, 498)
Screenshot: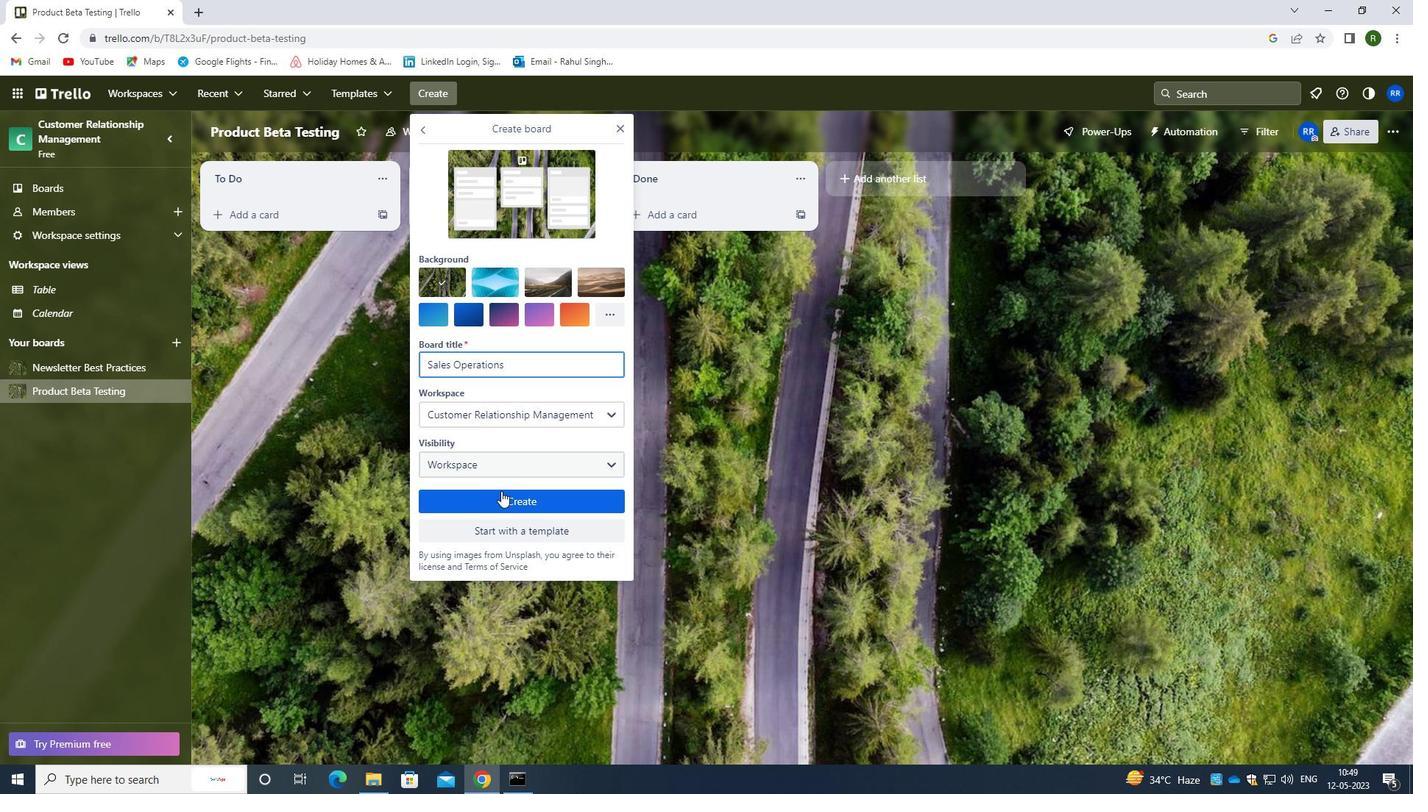 
Action: Mouse pressed left at (501, 498)
Screenshot: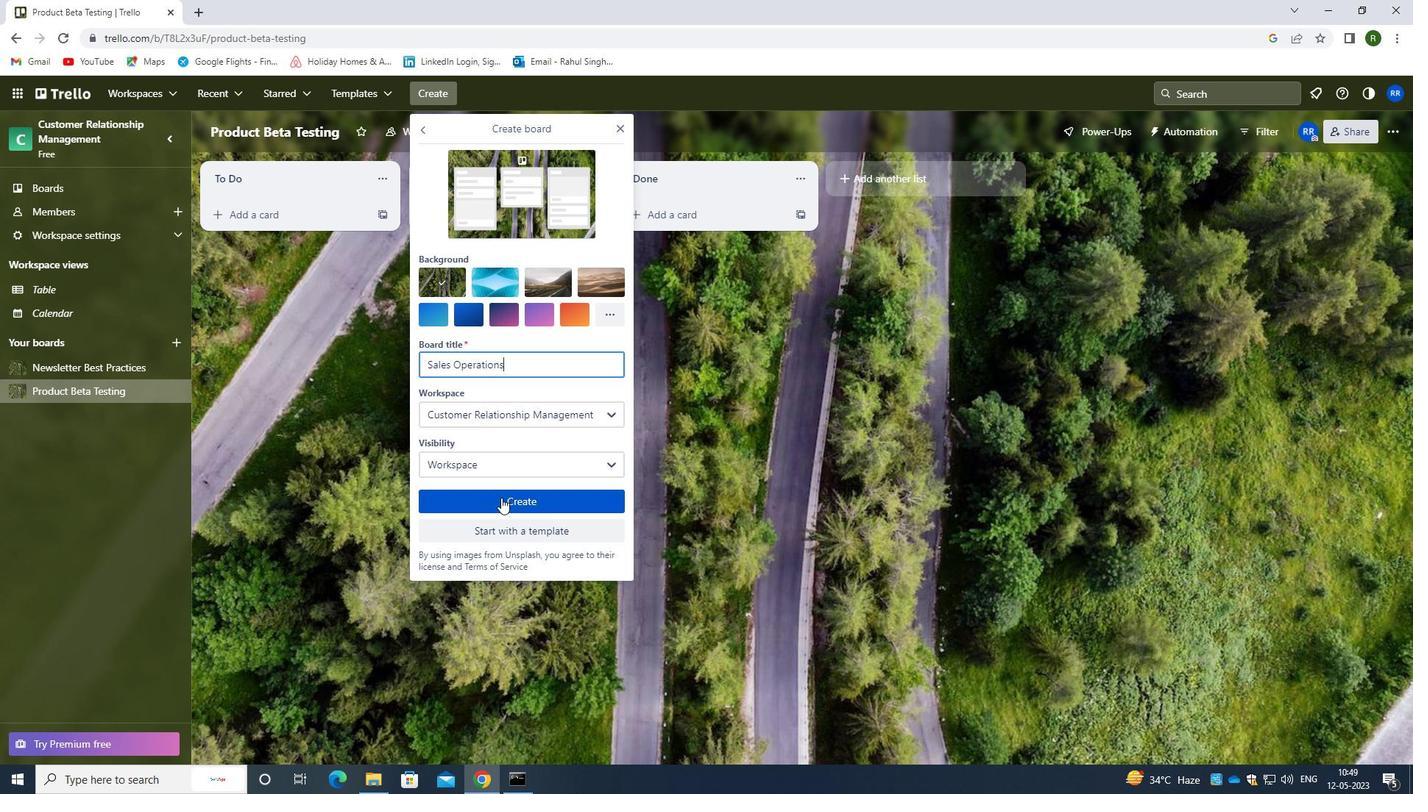 
Action: Mouse moved to (500, 351)
Screenshot: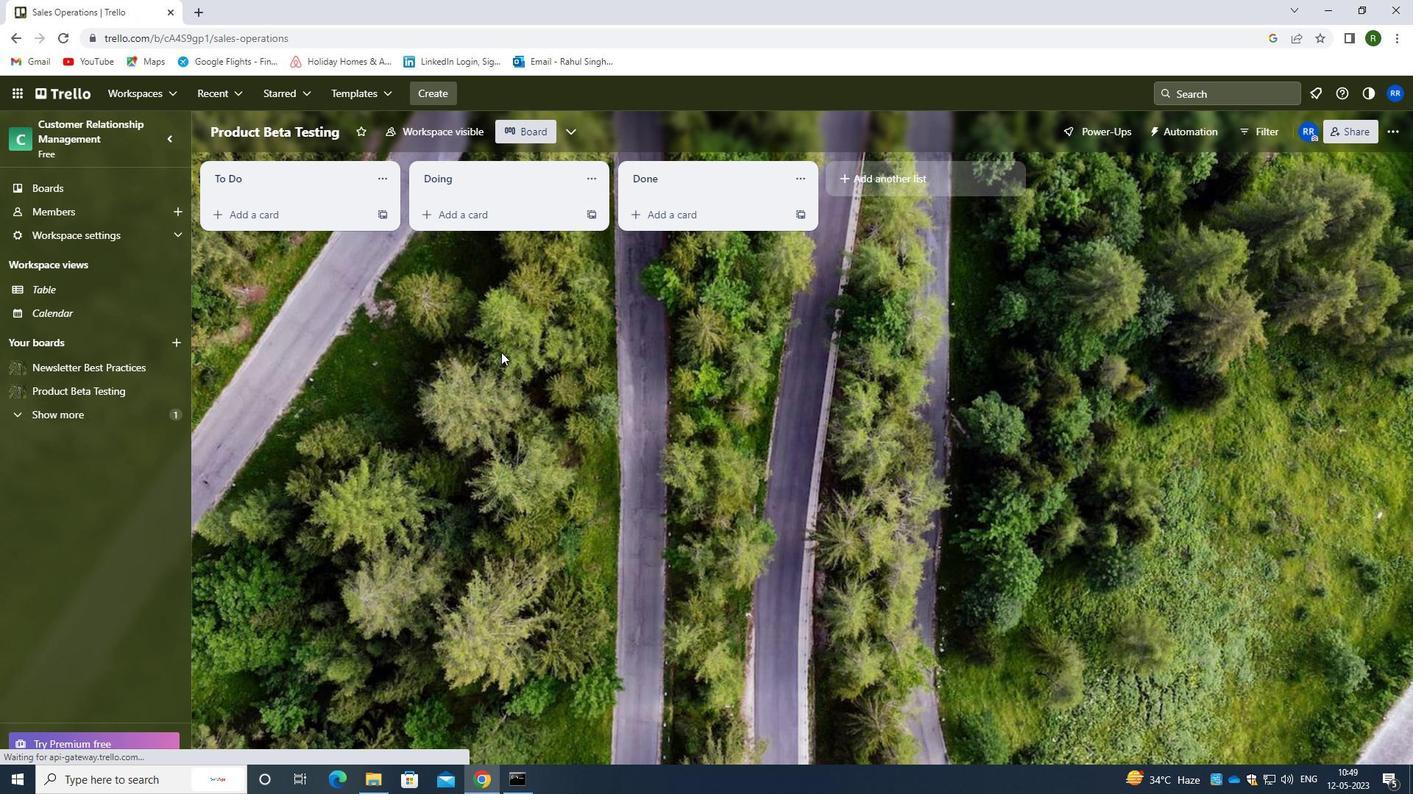 
